 Task: Plan a road trip from Denver, Colorado, to Aspen, Colorado.
Action: Key pressed <Key.caps_lock>
Screenshot: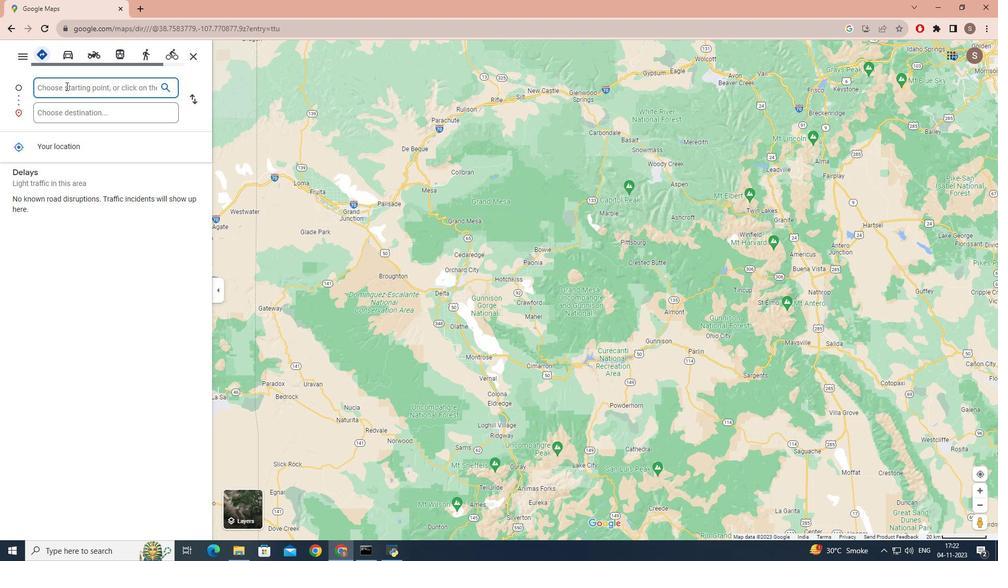 
Action: Mouse moved to (67, 86)
Screenshot: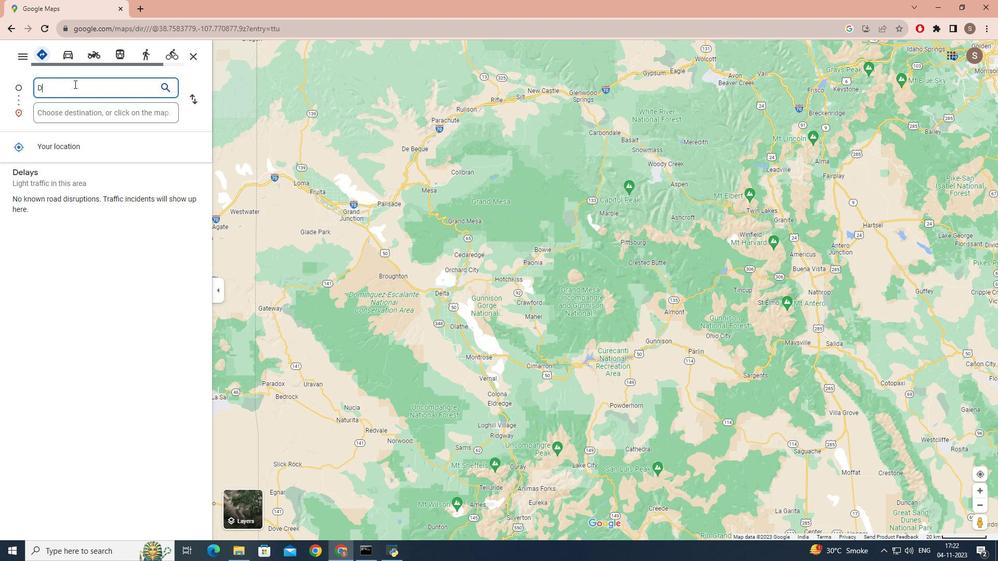 
Action: Key pressed D
Screenshot: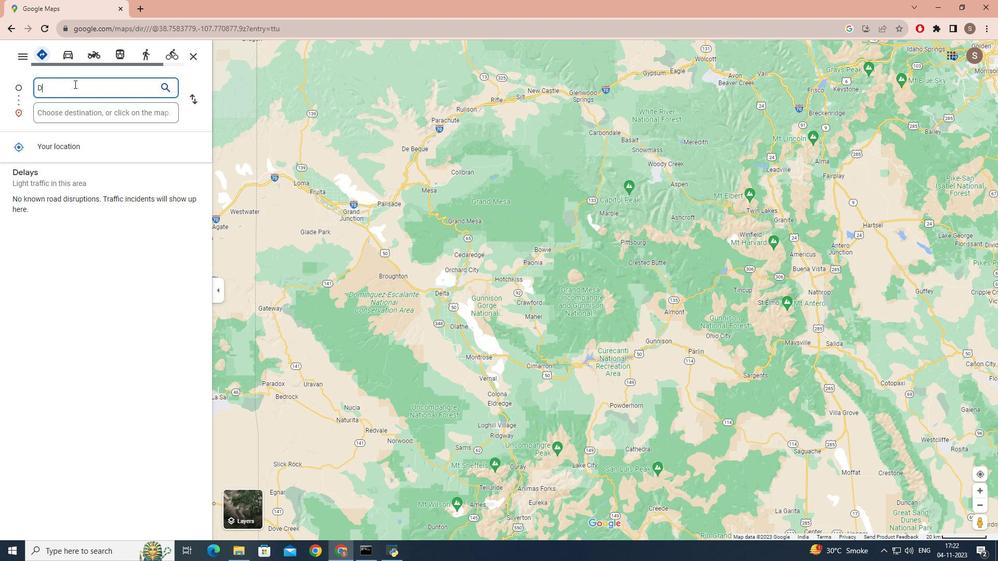 
Action: Mouse moved to (74, 84)
Screenshot: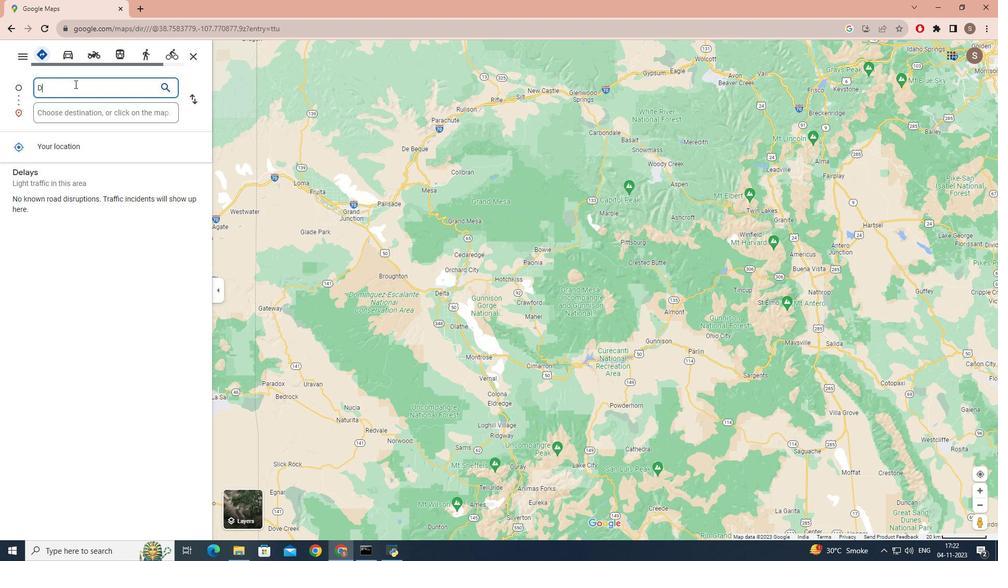 
Action: Key pressed <Key.caps_lock>enver<Key.space><Key.caps_lock>C<Key.caps_lock>olorado
Screenshot: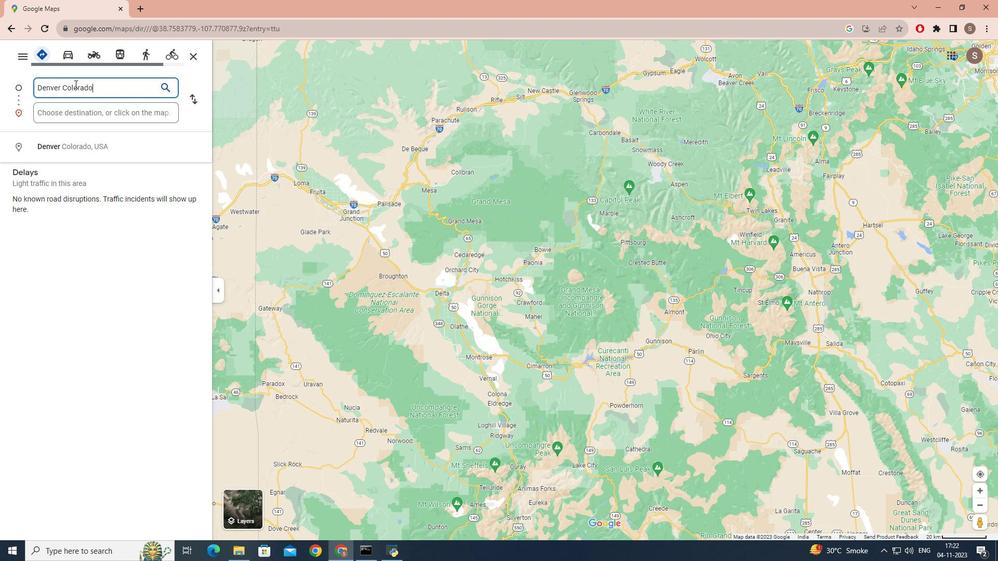 
Action: Mouse moved to (74, 110)
Screenshot: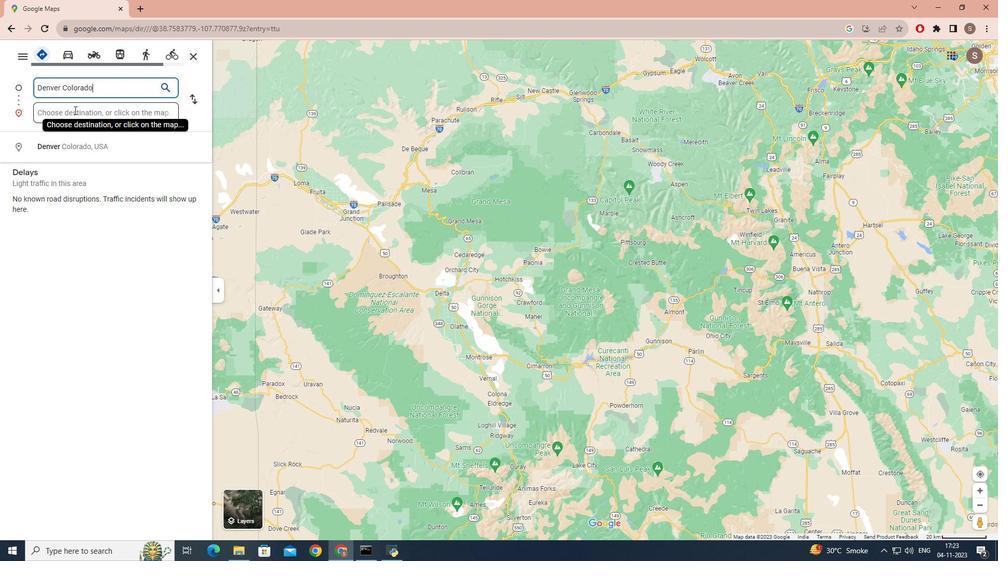 
Action: Mouse pressed left at (74, 110)
Screenshot: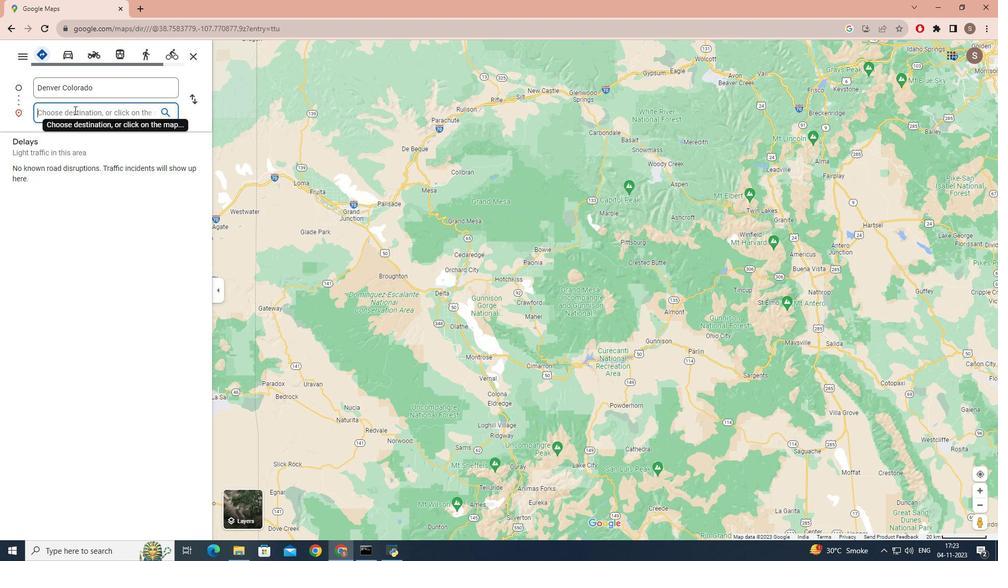 
Action: Key pressed <Key.caps_lock>A<Key.caps_lock>spen,<Key.caps_lock>C<Key.caps_lock>olorado
Screenshot: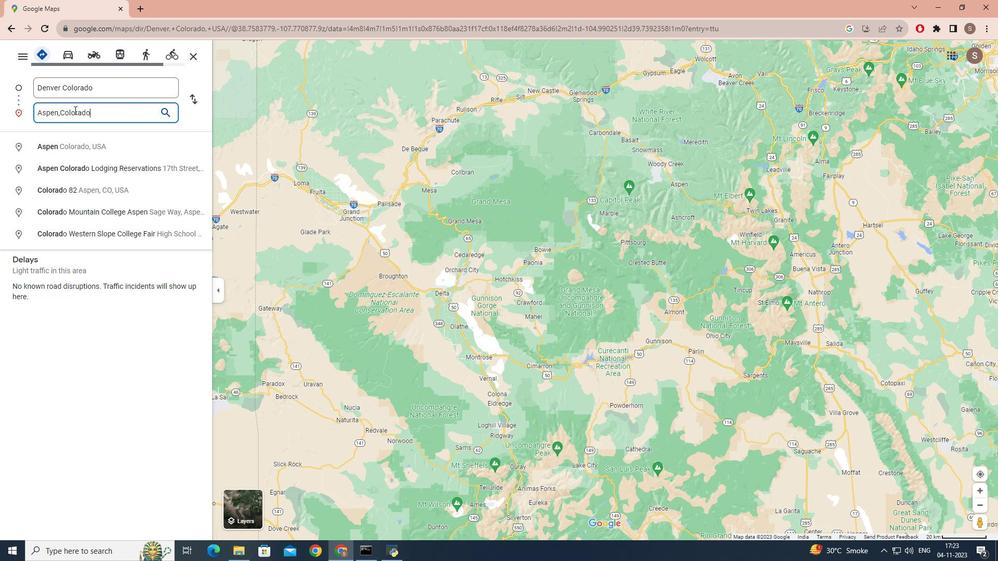 
Action: Mouse moved to (94, 106)
Screenshot: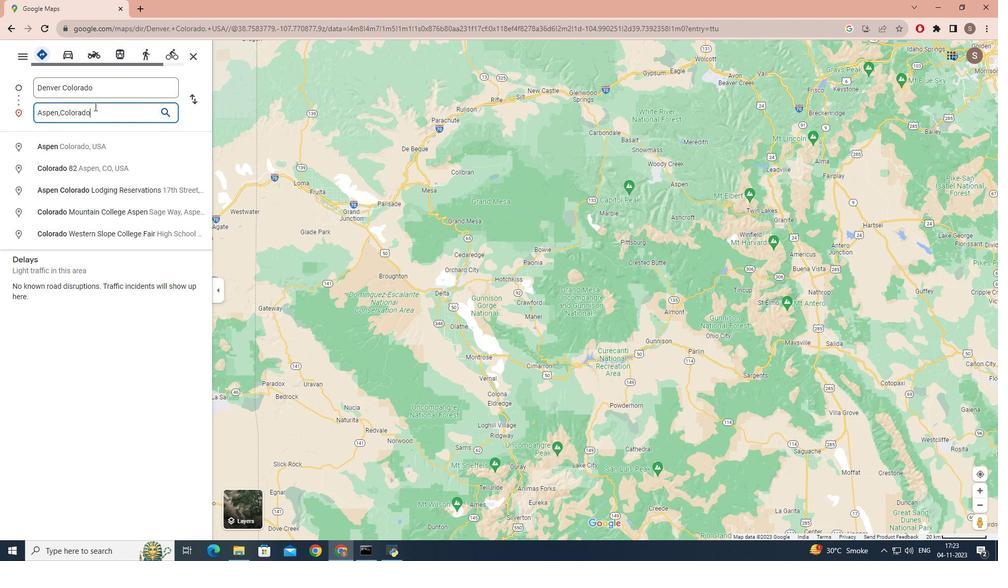 
Action: Key pressed <Key.enter>
Screenshot: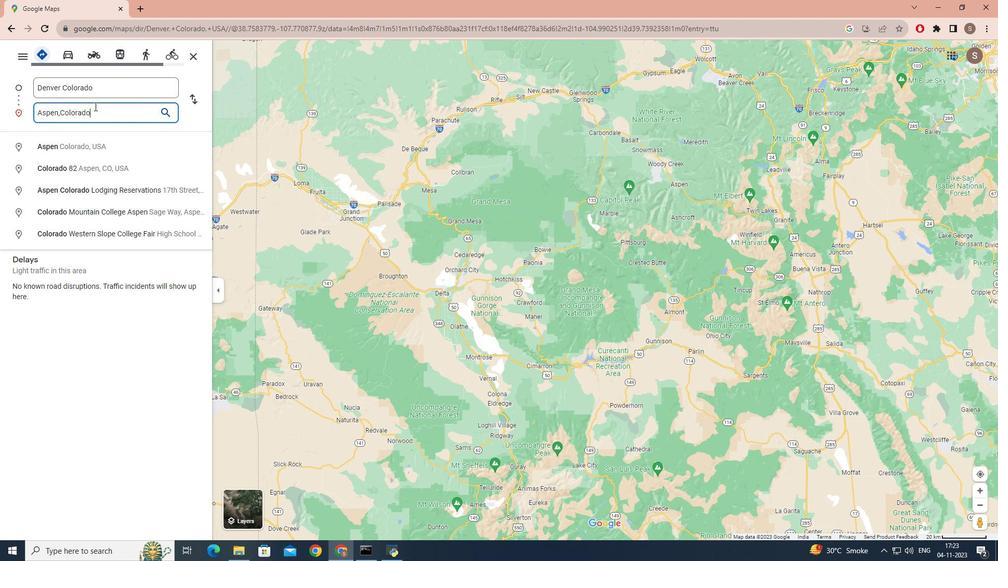 
Action: Mouse moved to (72, 61)
Screenshot: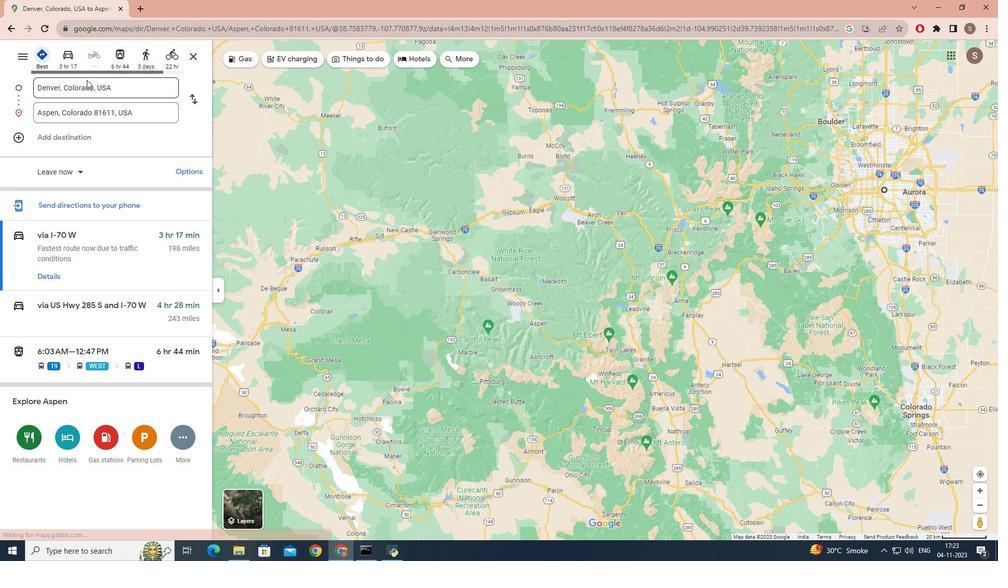 
Action: Mouse pressed left at (72, 61)
Screenshot: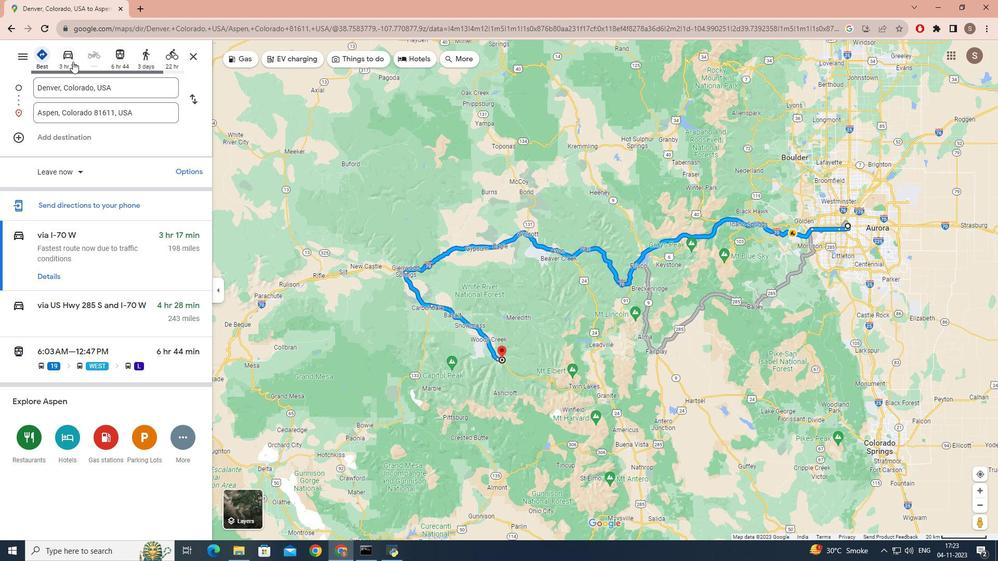 
Action: Mouse moved to (92, 248)
Screenshot: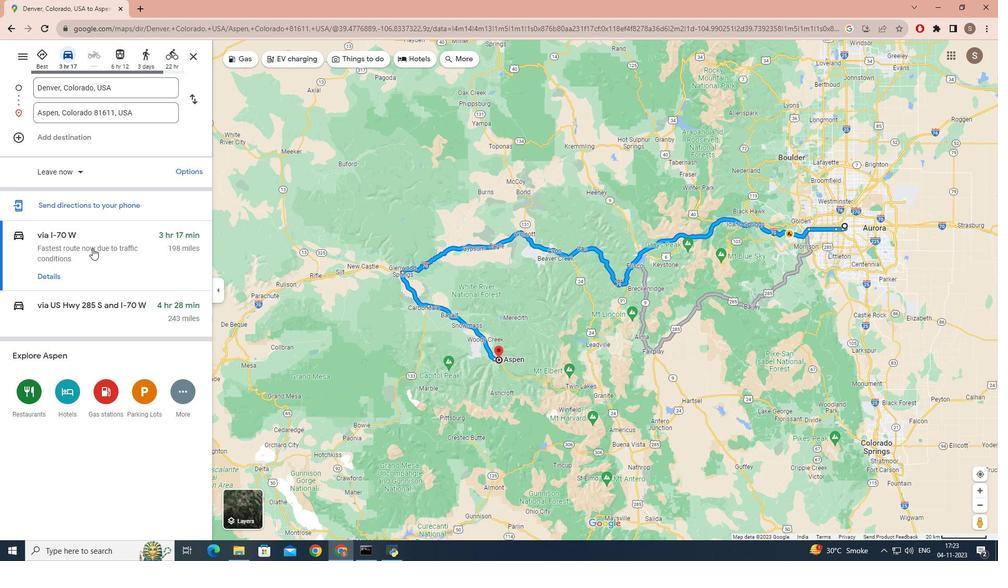 
Action: Mouse pressed left at (92, 248)
Screenshot: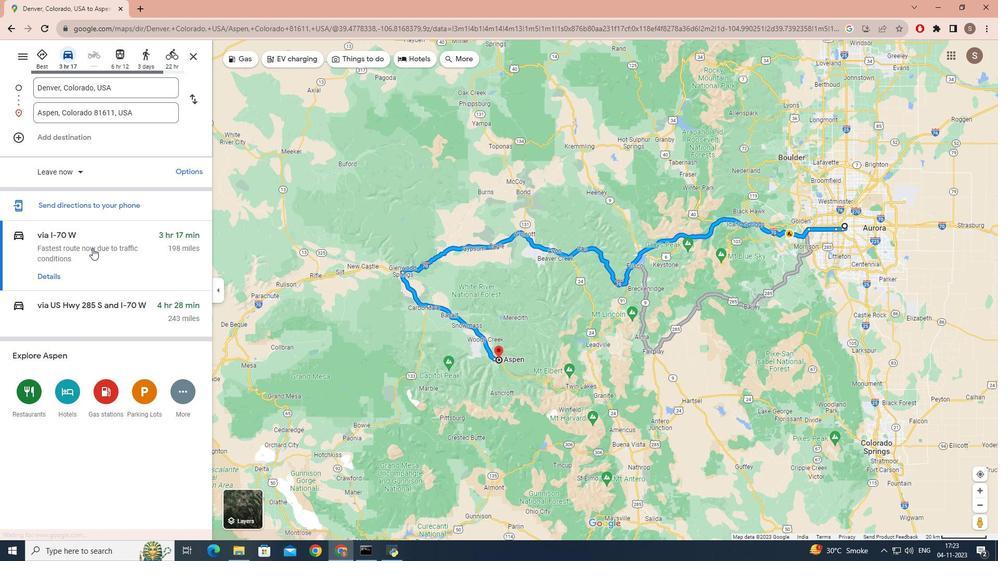
Action: Mouse moved to (92, 248)
Screenshot: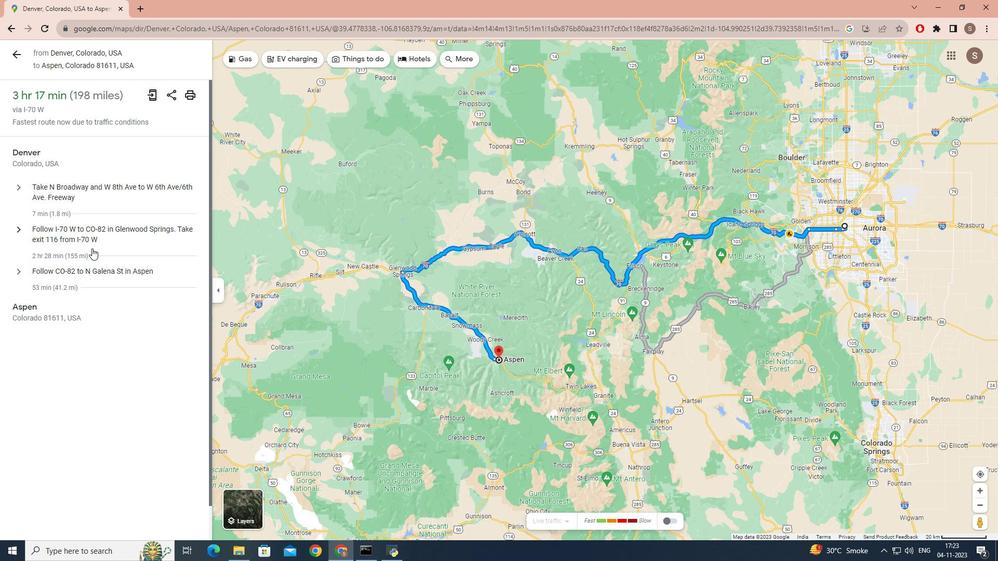 
Action: Mouse scrolled (92, 249) with delta (0, 0)
Screenshot: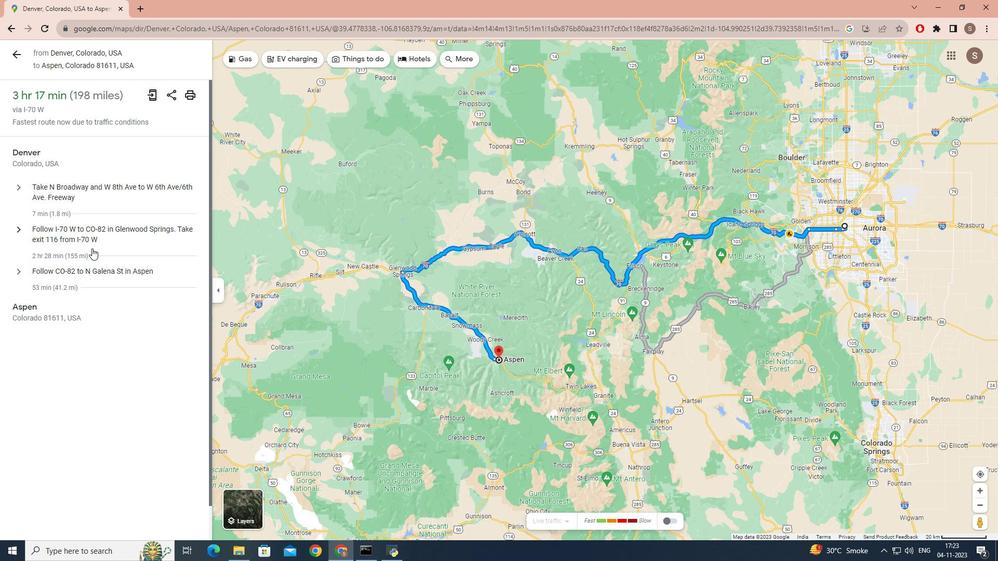 
